 Task: Set up email forwarding for notifications from GitHub.
Action: Mouse moved to (653, 43)
Screenshot: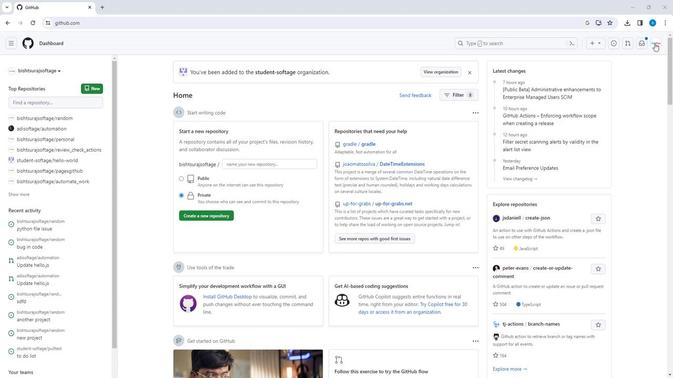 
Action: Mouse pressed left at (653, 43)
Screenshot: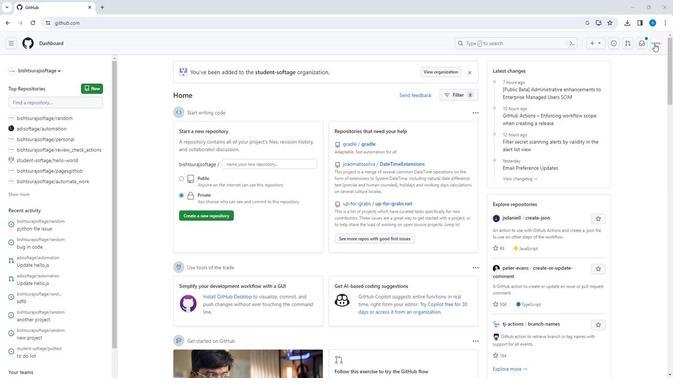 
Action: Mouse moved to (606, 228)
Screenshot: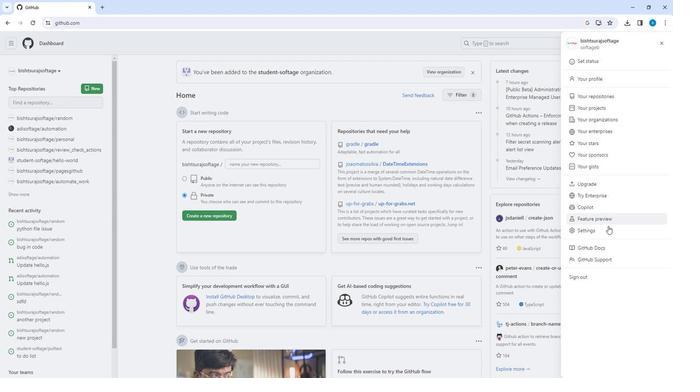 
Action: Mouse pressed left at (606, 228)
Screenshot: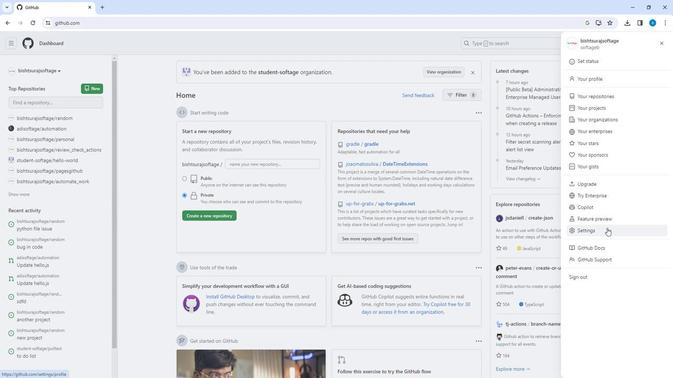 
Action: Mouse moved to (158, 139)
Screenshot: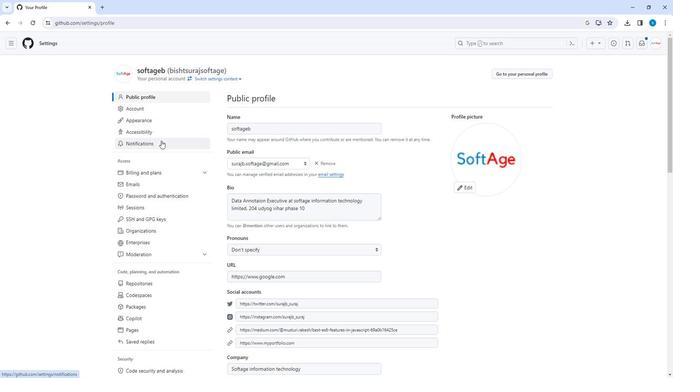 
Action: Mouse pressed left at (158, 139)
Screenshot: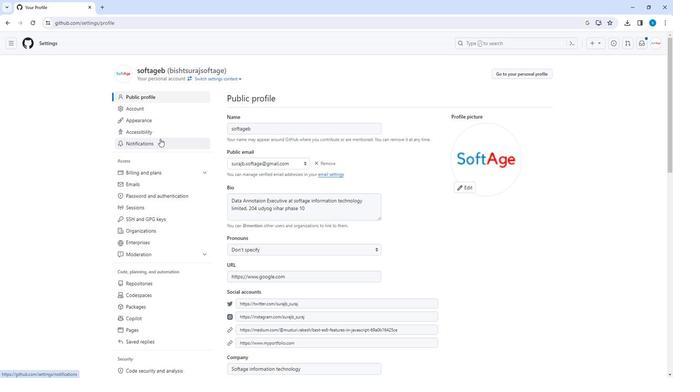 
Action: Mouse moved to (247, 212)
Screenshot: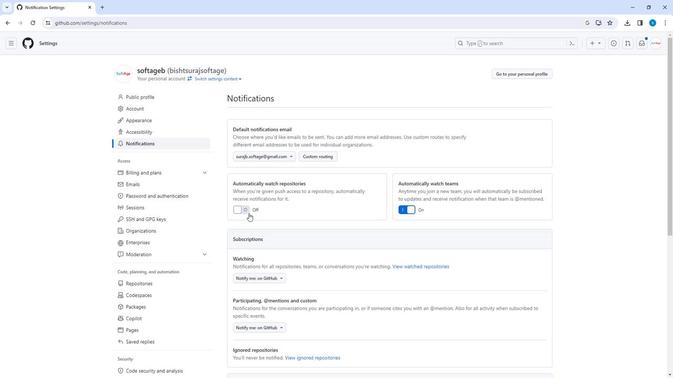 
Action: Mouse scrolled (247, 212) with delta (0, 0)
Screenshot: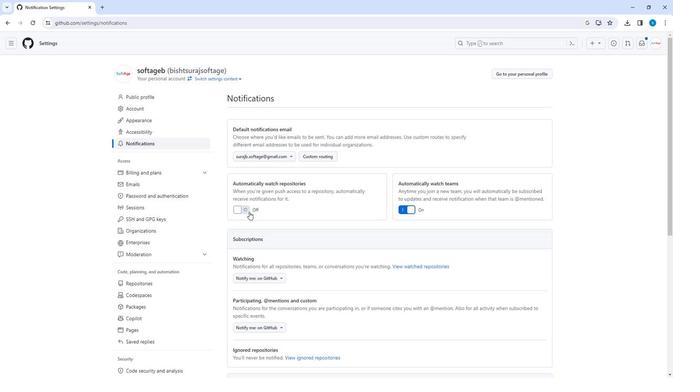 
Action: Mouse scrolled (247, 212) with delta (0, 0)
Screenshot: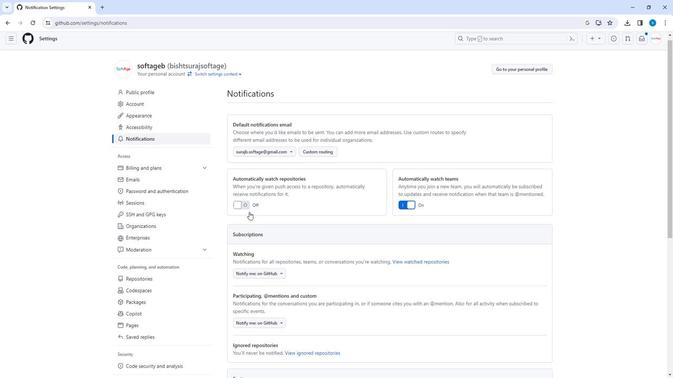 
Action: Mouse moved to (247, 213)
Screenshot: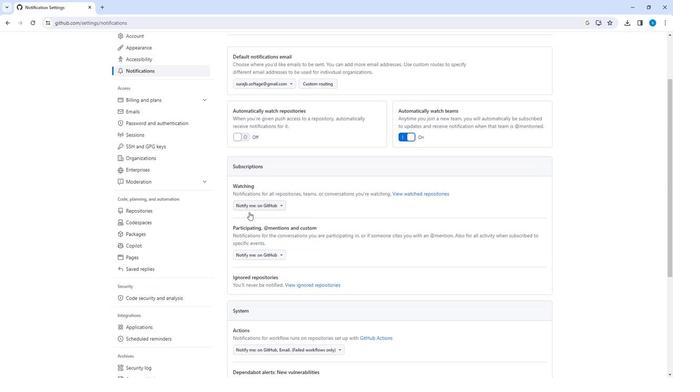 
Action: Mouse scrolled (247, 213) with delta (0, 0)
Screenshot: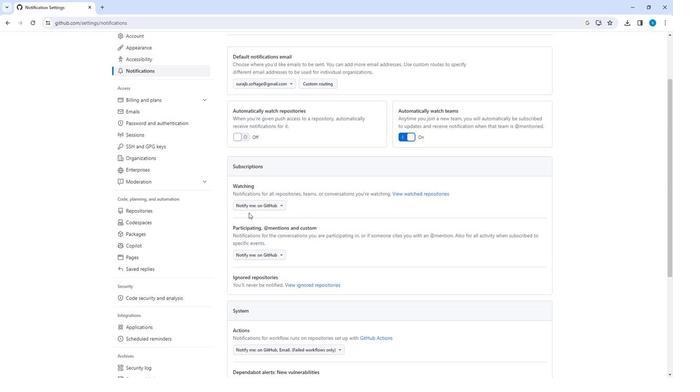 
Action: Mouse scrolled (247, 213) with delta (0, 0)
Screenshot: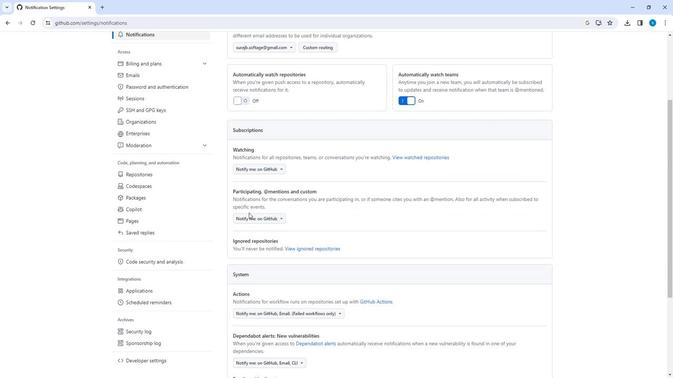 
Action: Mouse scrolled (247, 213) with delta (0, 0)
Screenshot: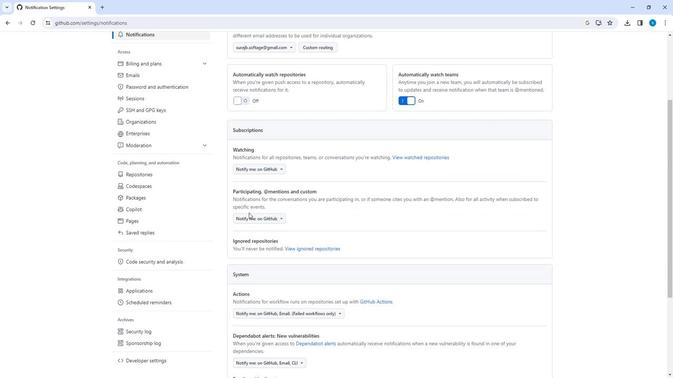 
Action: Mouse moved to (266, 238)
Screenshot: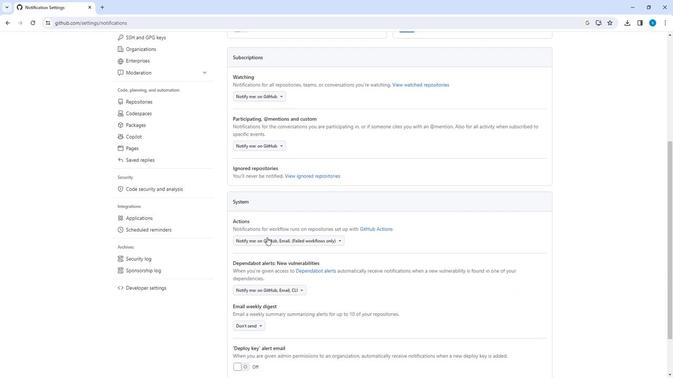
Action: Mouse pressed left at (266, 238)
Screenshot: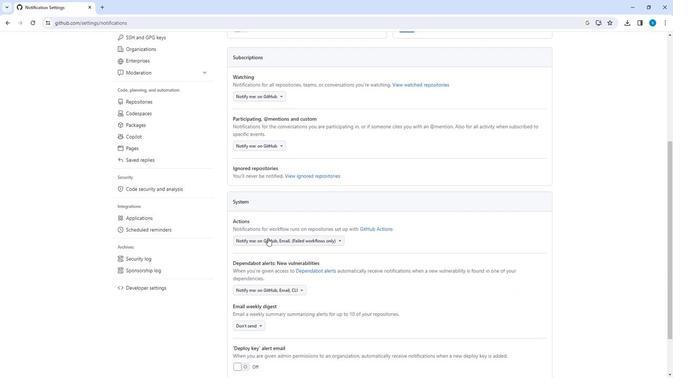 
Action: Mouse moved to (247, 266)
Screenshot: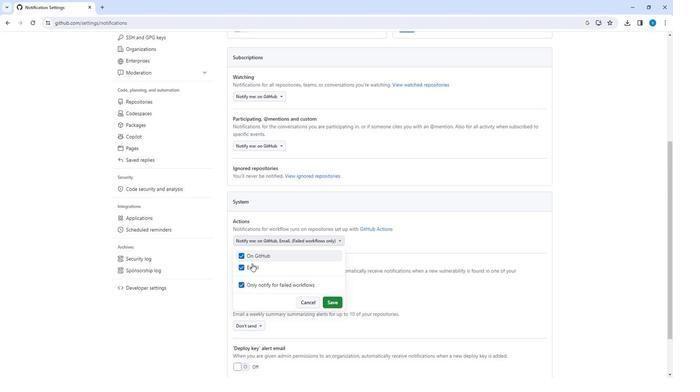 
Action: Mouse pressed left at (247, 266)
Screenshot: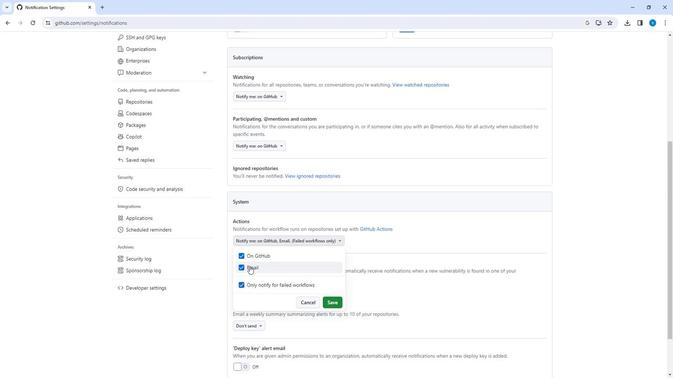 
Action: Mouse pressed left at (247, 266)
Screenshot: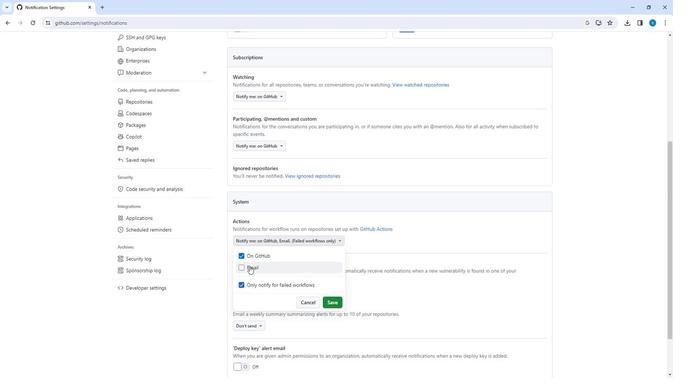 
Action: Mouse moved to (429, 246)
Screenshot: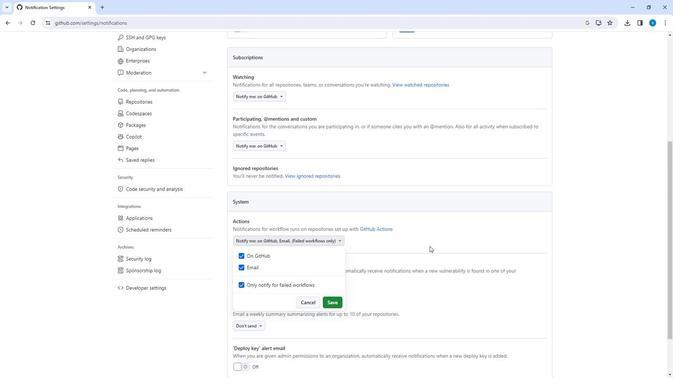 
Action: Mouse pressed left at (429, 246)
Screenshot: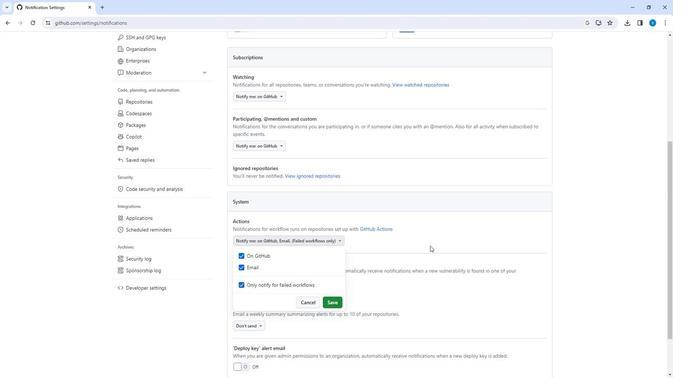 
Action: Mouse moved to (425, 244)
Screenshot: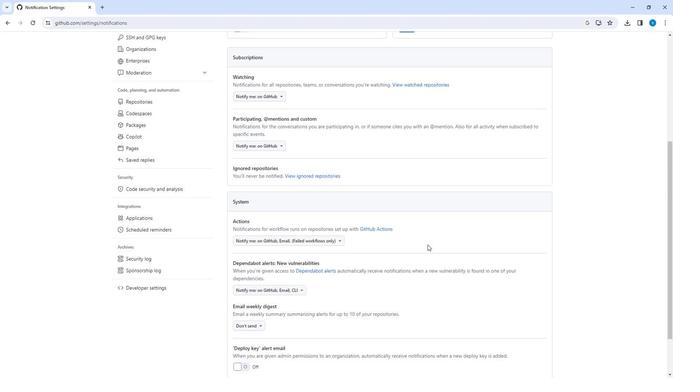
Action: Mouse scrolled (425, 244) with delta (0, 0)
Screenshot: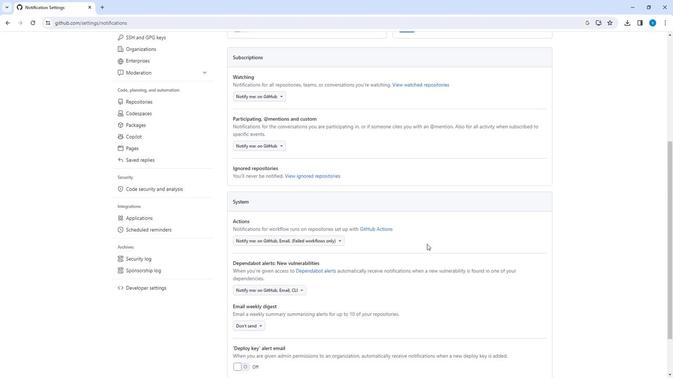 
Action: Mouse scrolled (425, 244) with delta (0, 0)
Screenshot: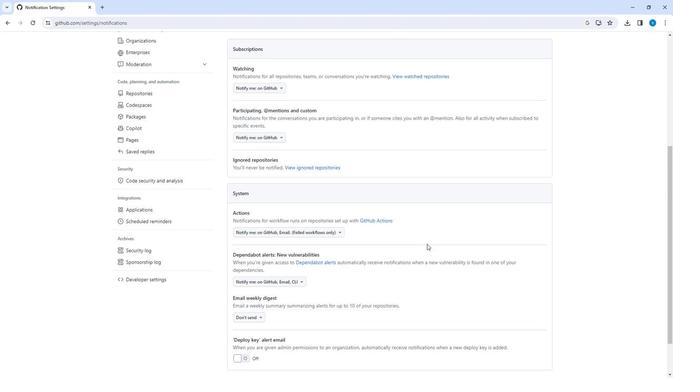 
Action: Mouse scrolled (425, 244) with delta (0, 0)
Screenshot: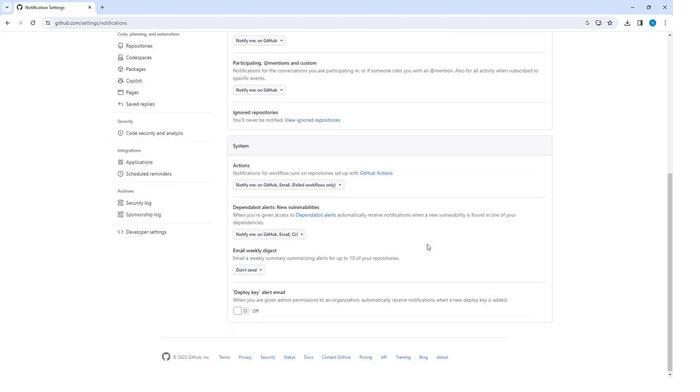
Action: Mouse moved to (297, 234)
Screenshot: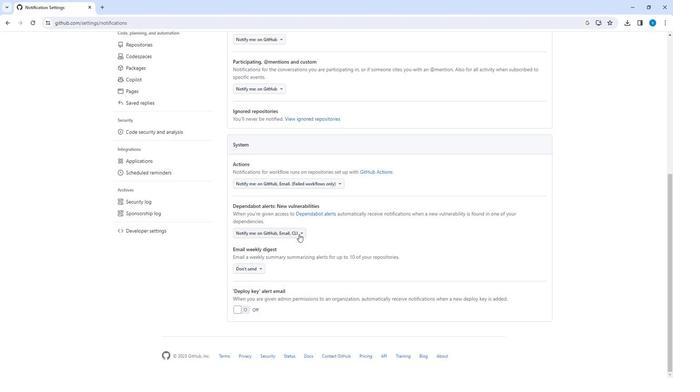 
Action: Mouse pressed left at (297, 234)
Screenshot: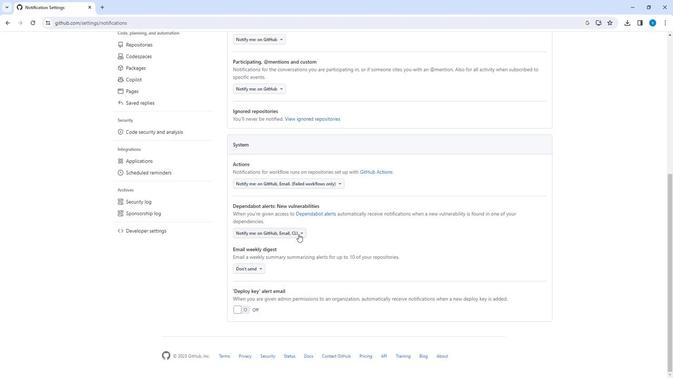 
Action: Mouse pressed left at (297, 234)
Screenshot: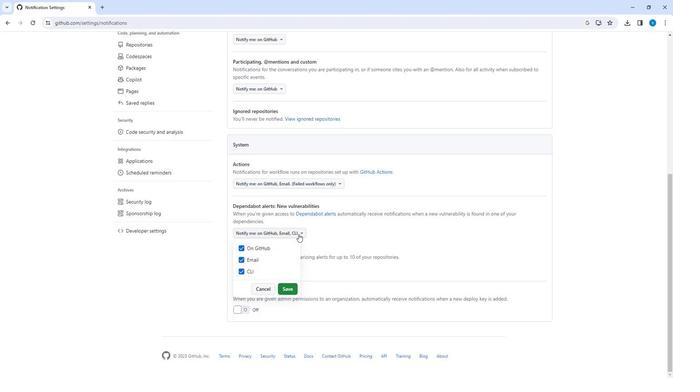 
Action: Mouse moved to (307, 200)
Screenshot: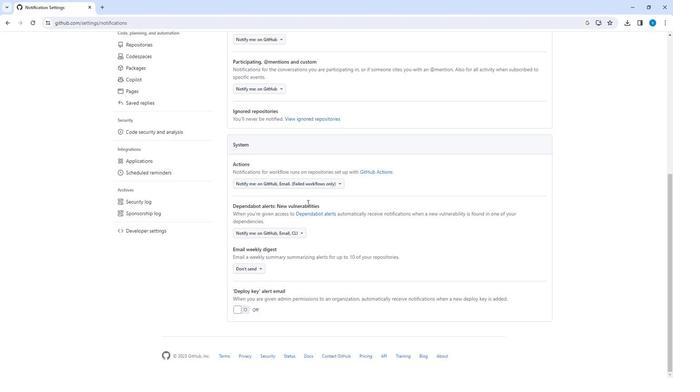 
Action: Mouse scrolled (307, 201) with delta (0, 0)
Screenshot: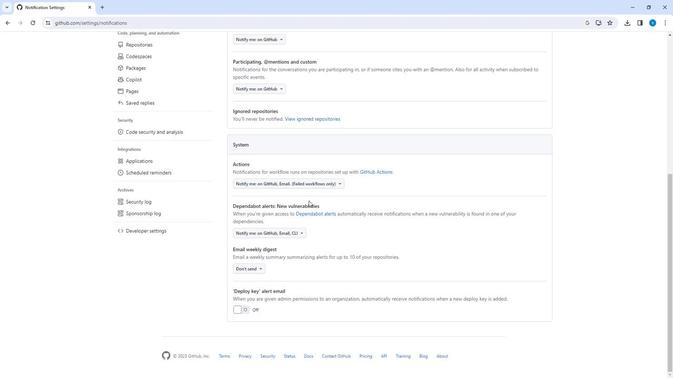 
Action: Mouse scrolled (307, 201) with delta (0, 0)
Screenshot: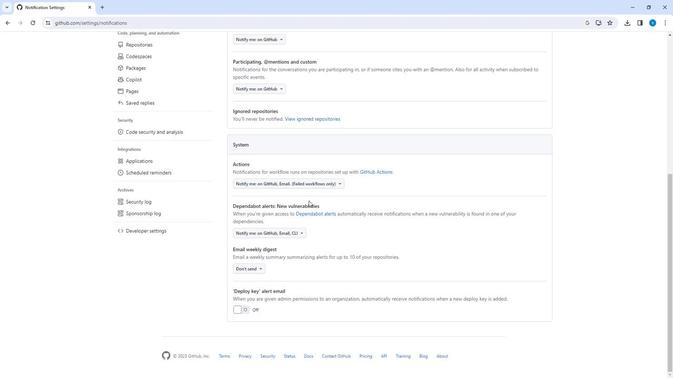 
Action: Mouse scrolled (307, 201) with delta (0, 0)
Screenshot: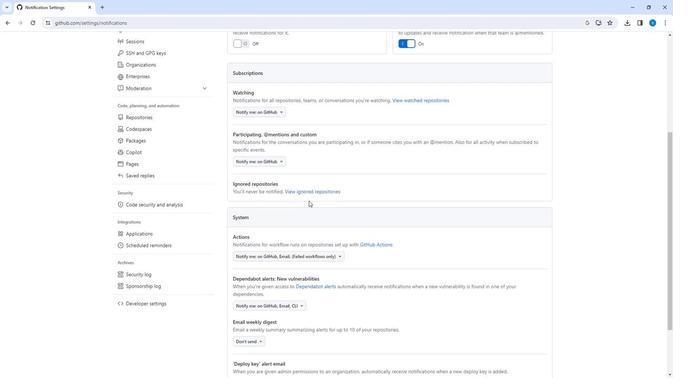 
Action: Mouse moved to (274, 200)
Screenshot: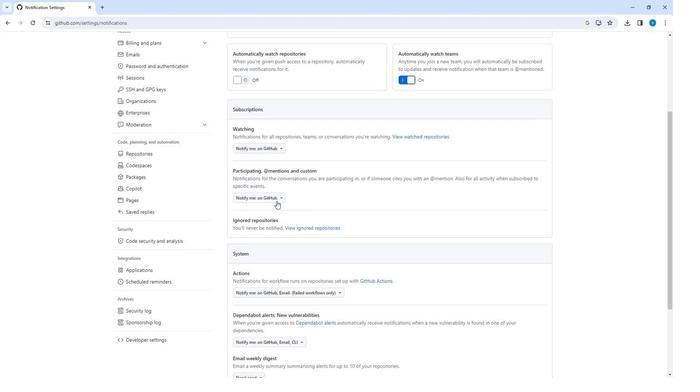 
Action: Mouse pressed left at (274, 200)
Screenshot: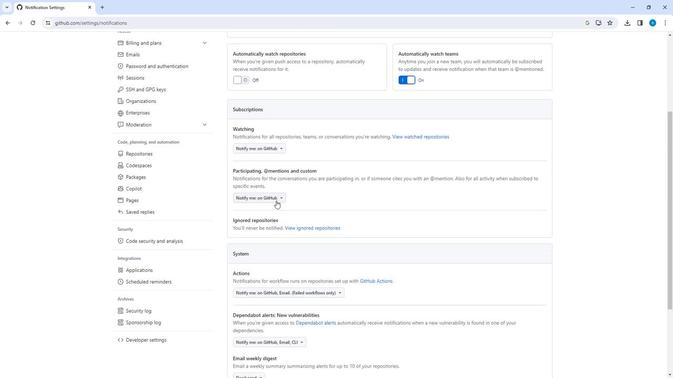 
Action: Mouse moved to (254, 221)
Screenshot: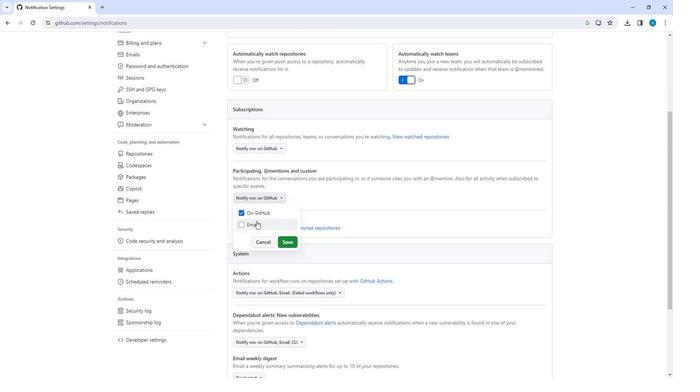 
Action: Mouse pressed left at (254, 221)
Screenshot: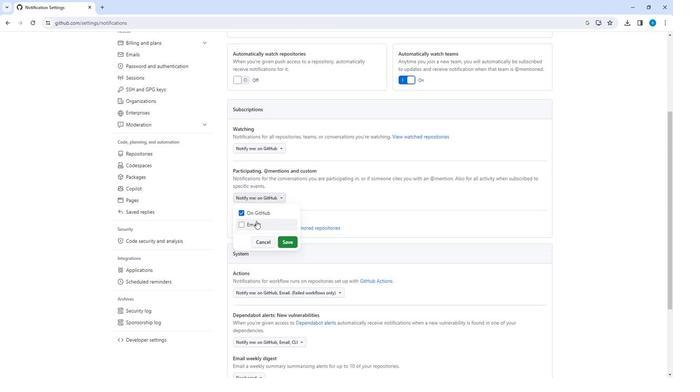 
Action: Mouse moved to (286, 240)
Screenshot: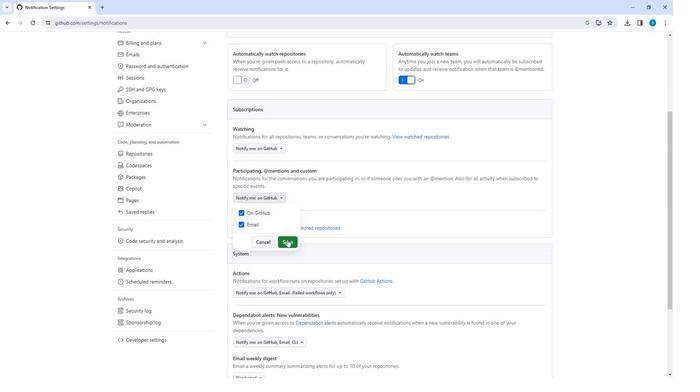 
Action: Mouse pressed left at (286, 240)
Screenshot: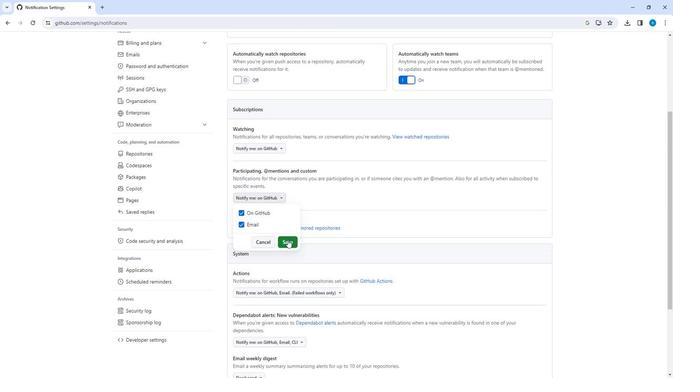 
Action: Mouse moved to (276, 150)
Screenshot: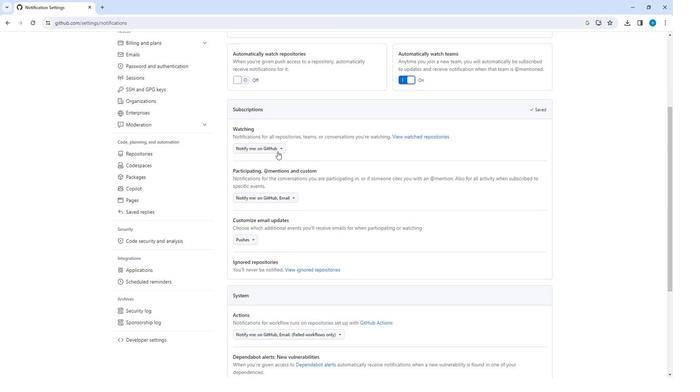 
Action: Mouse pressed left at (276, 150)
Screenshot: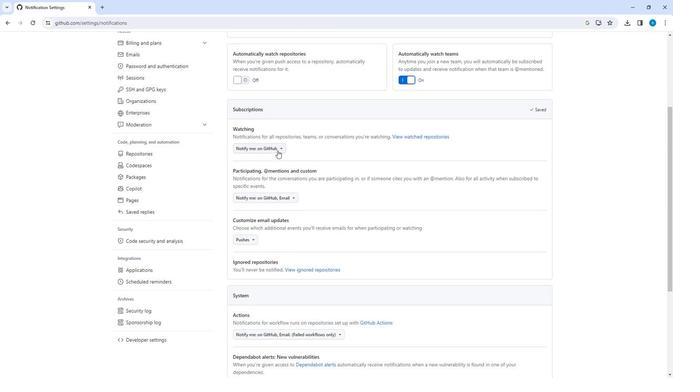 
Action: Mouse moved to (250, 172)
Screenshot: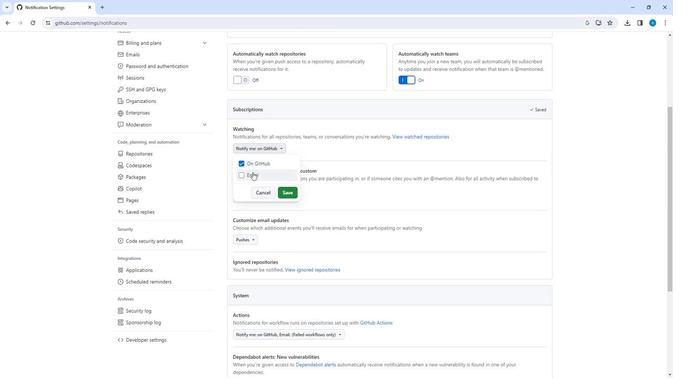 
Action: Mouse pressed left at (250, 172)
Screenshot: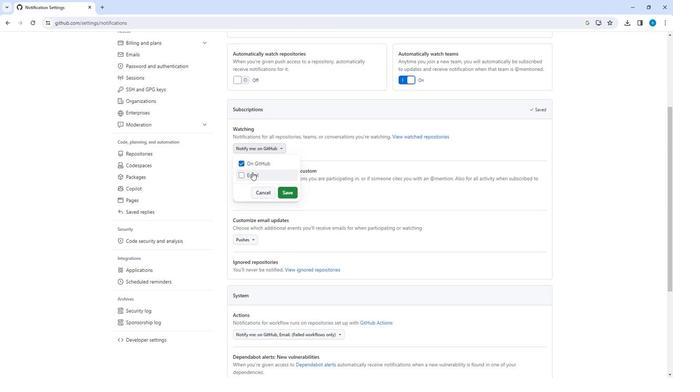 
Action: Mouse moved to (284, 191)
Screenshot: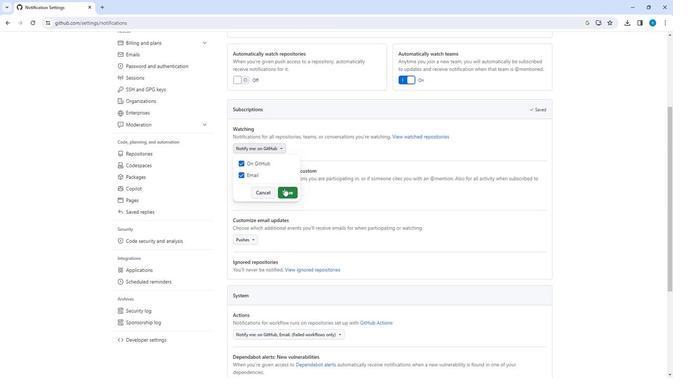 
Action: Mouse pressed left at (284, 191)
Screenshot: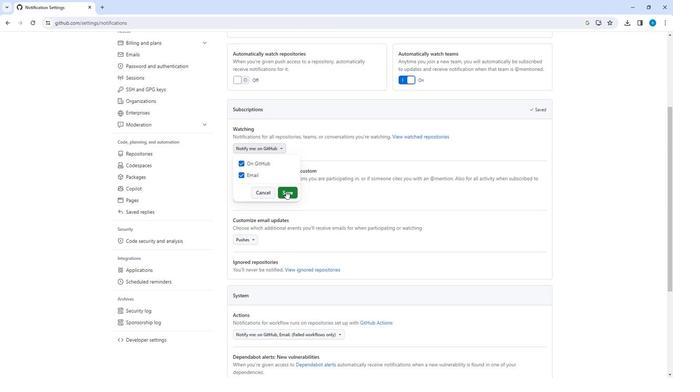 
Action: Mouse moved to (444, 190)
Screenshot: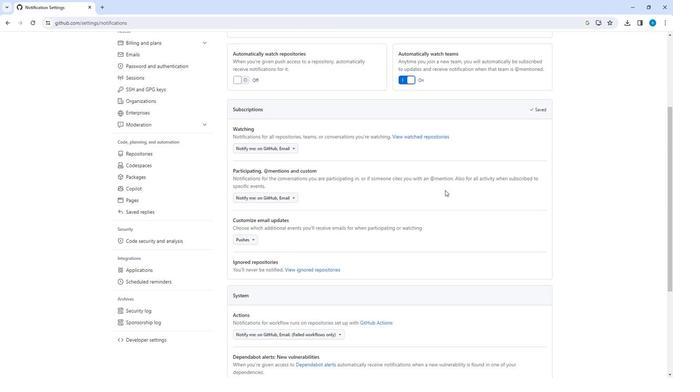 
